 Task: Create a due date automation trigger when advanced on, 2 hours after a card is due add fields without custom field "Resume" set to a date between 1 and 7 working days from now.
Action: Mouse moved to (984, 59)
Screenshot: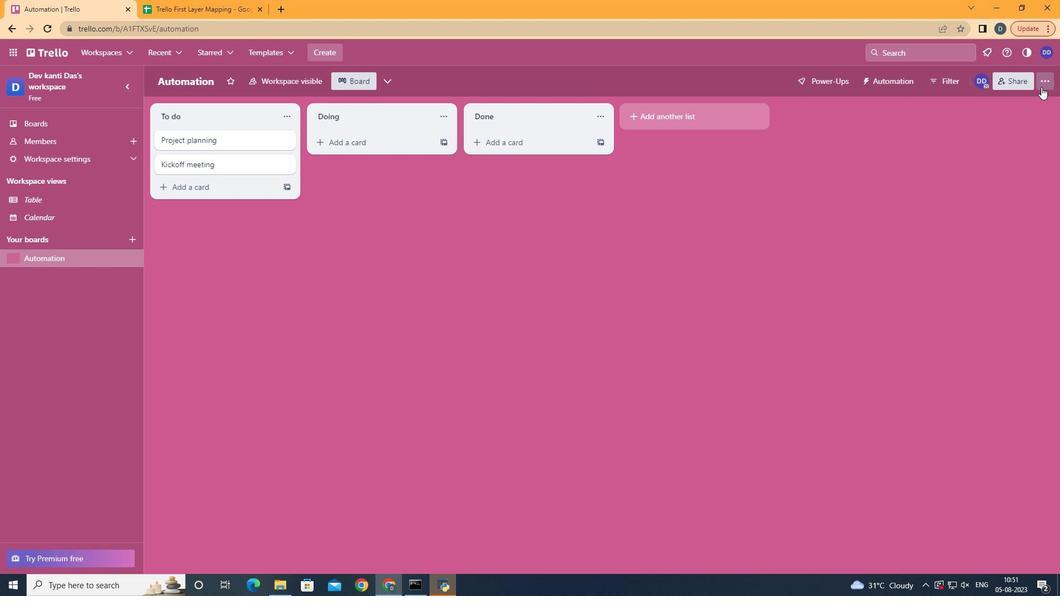 
Action: Mouse pressed left at (984, 59)
Screenshot: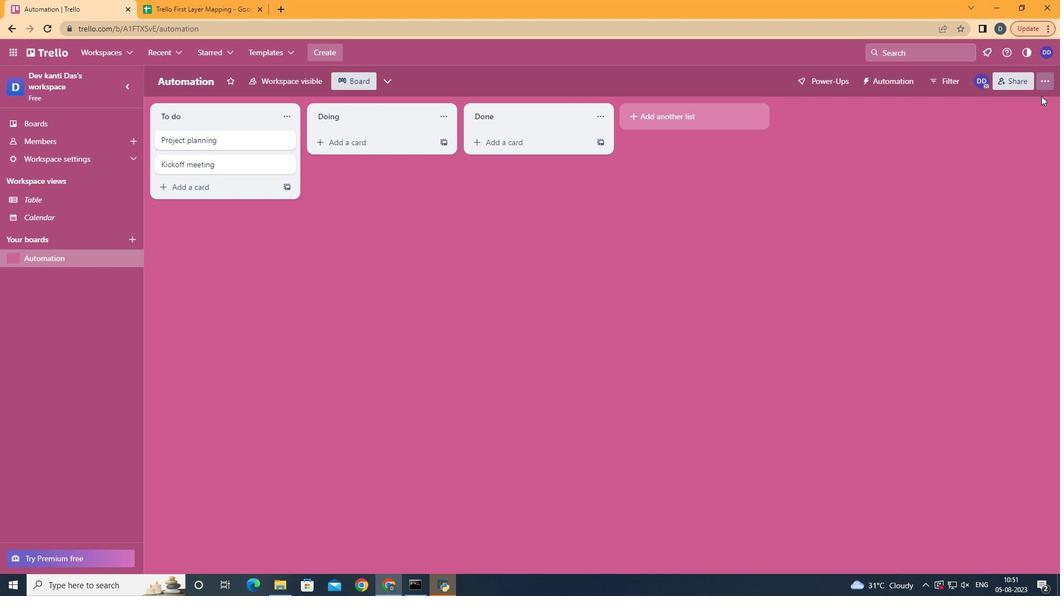
Action: Mouse moved to (902, 211)
Screenshot: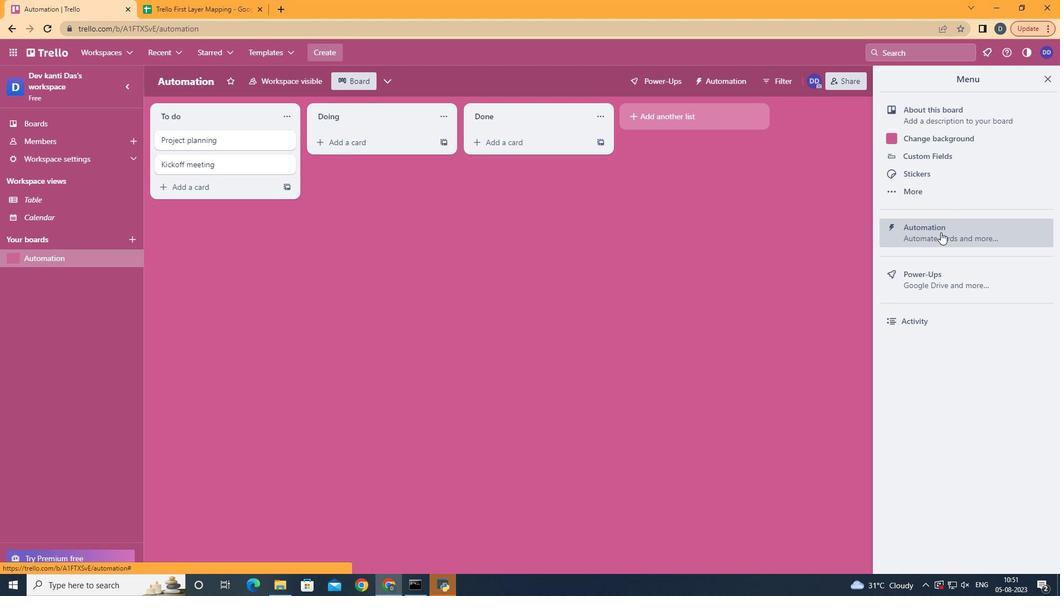 
Action: Mouse pressed left at (902, 211)
Screenshot: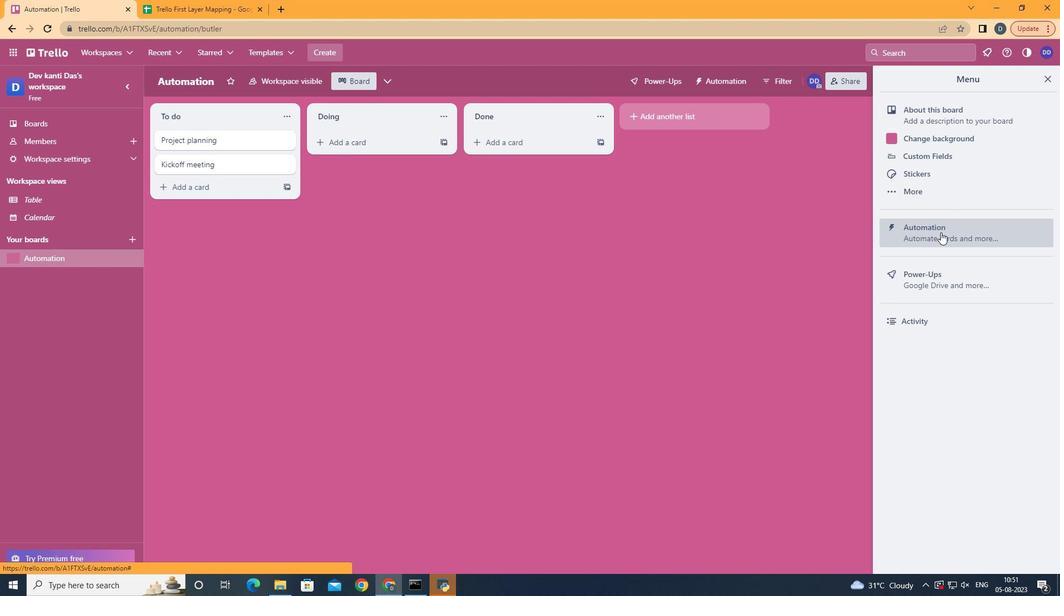 
Action: Mouse moved to (324, 204)
Screenshot: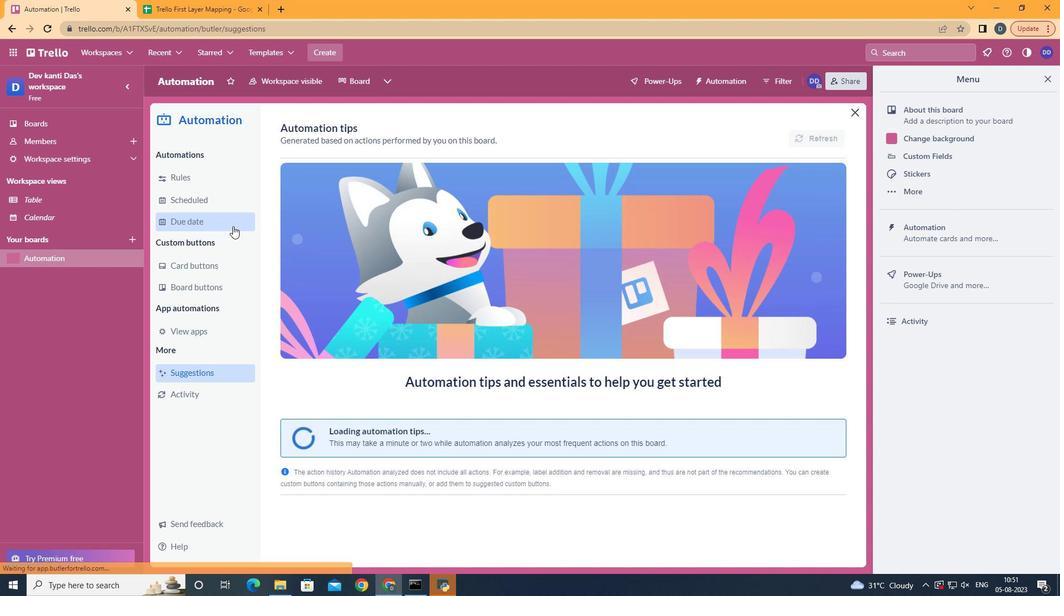 
Action: Mouse pressed left at (324, 204)
Screenshot: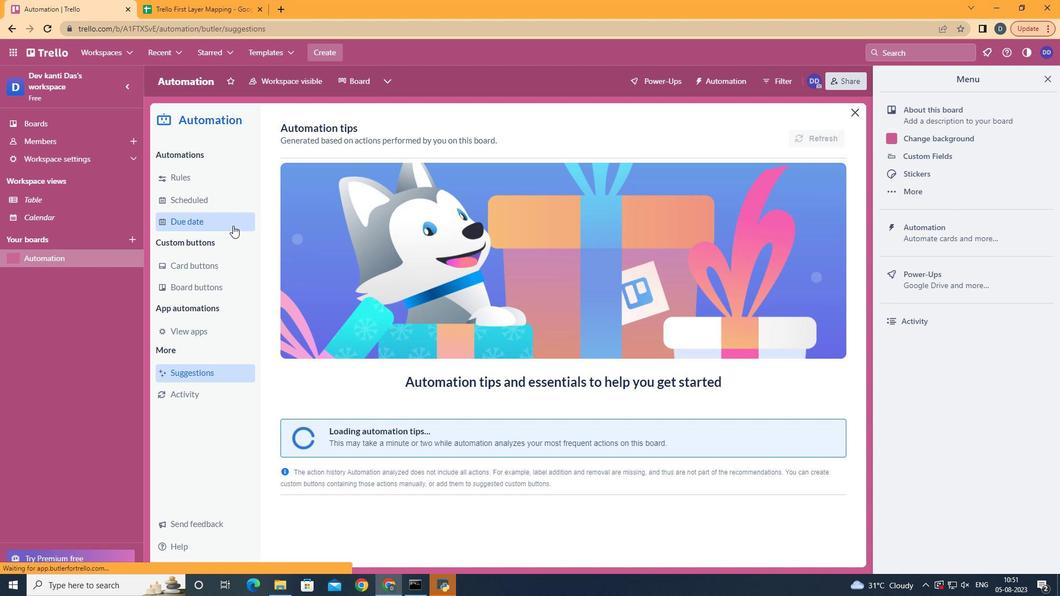 
Action: Mouse moved to (758, 108)
Screenshot: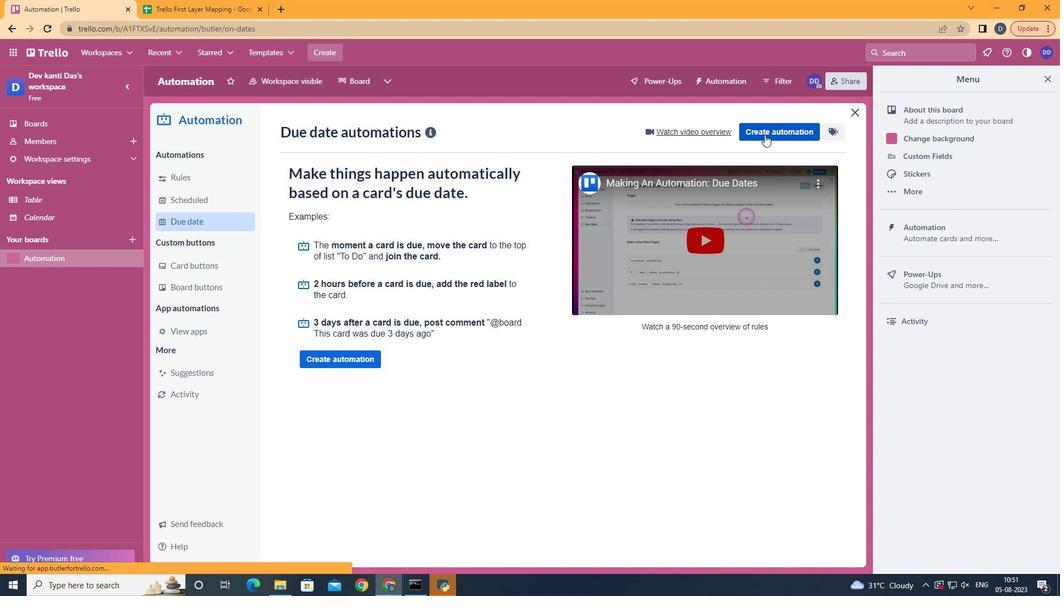 
Action: Mouse pressed left at (758, 108)
Screenshot: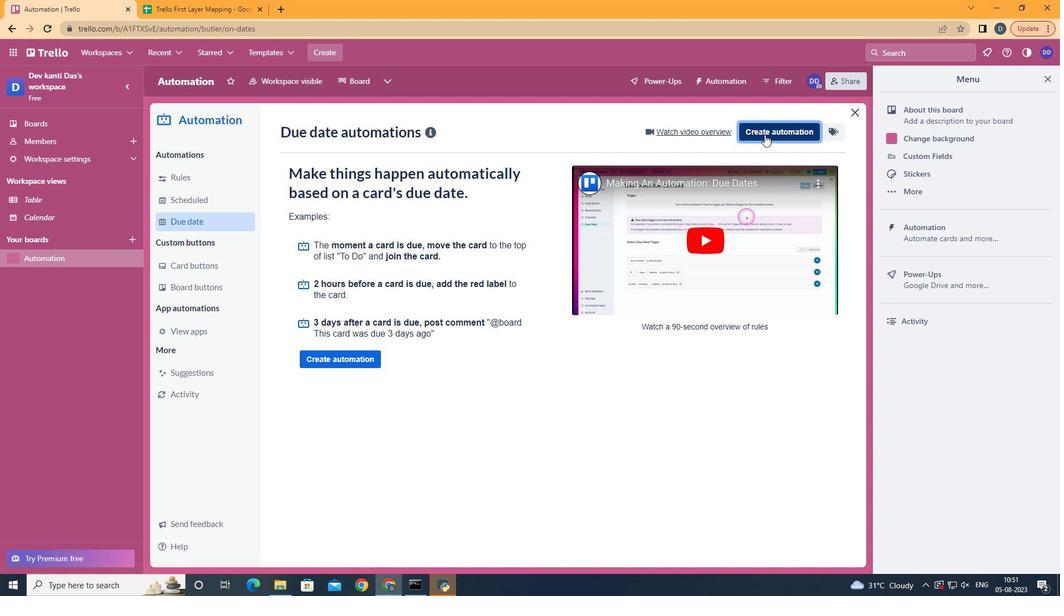 
Action: Mouse moved to (634, 217)
Screenshot: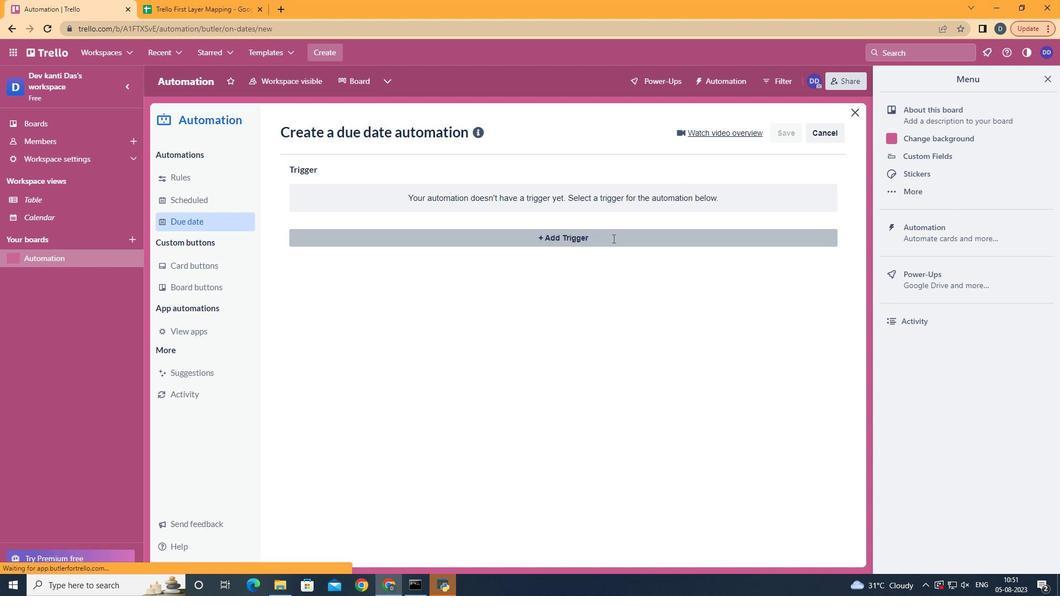 
Action: Mouse pressed left at (634, 217)
Screenshot: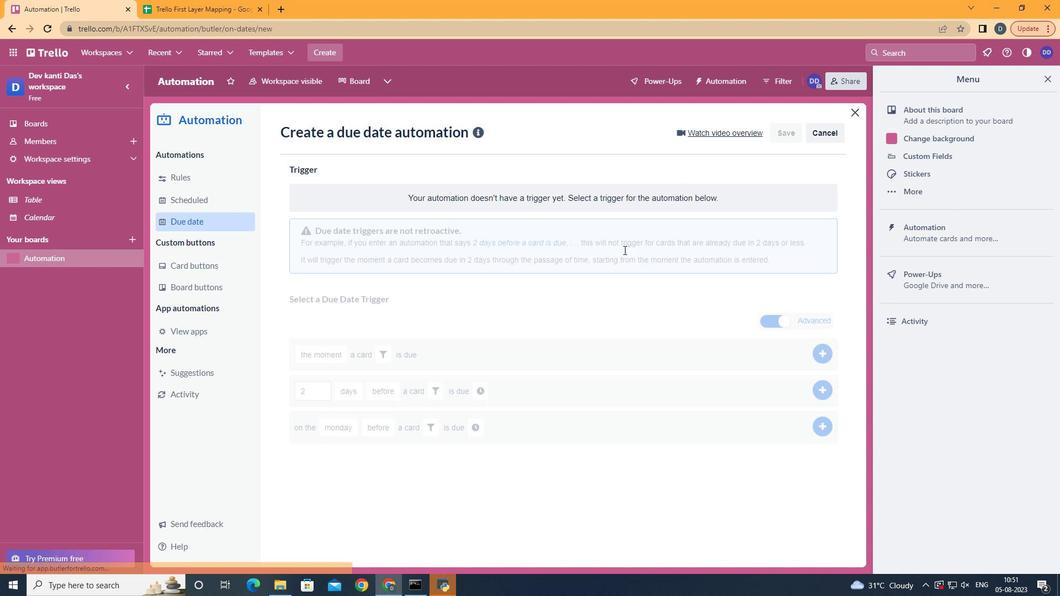 
Action: Mouse moved to (426, 467)
Screenshot: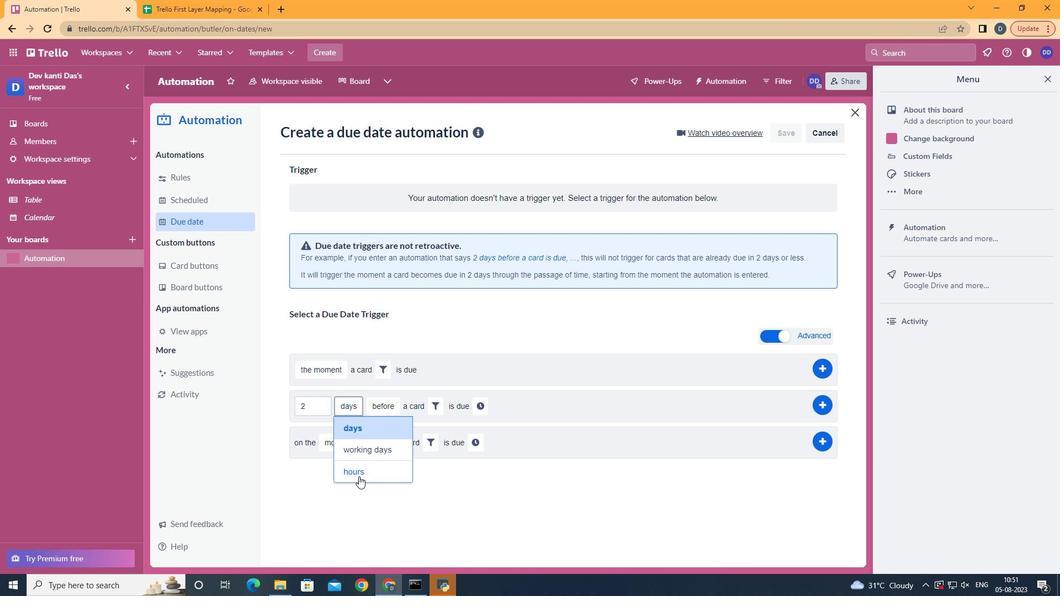 
Action: Mouse pressed left at (426, 467)
Screenshot: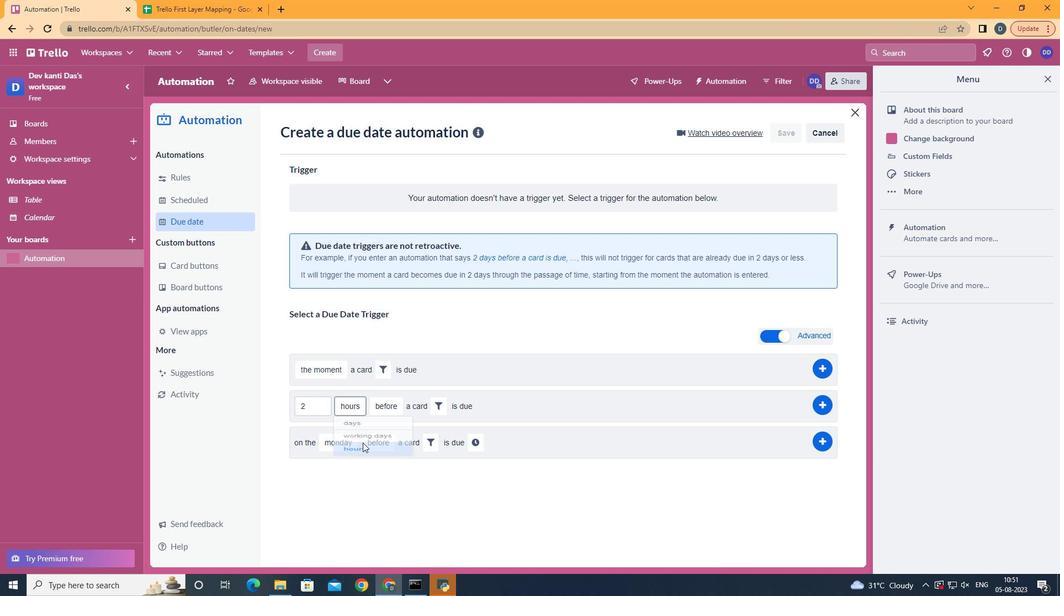 
Action: Mouse moved to (453, 441)
Screenshot: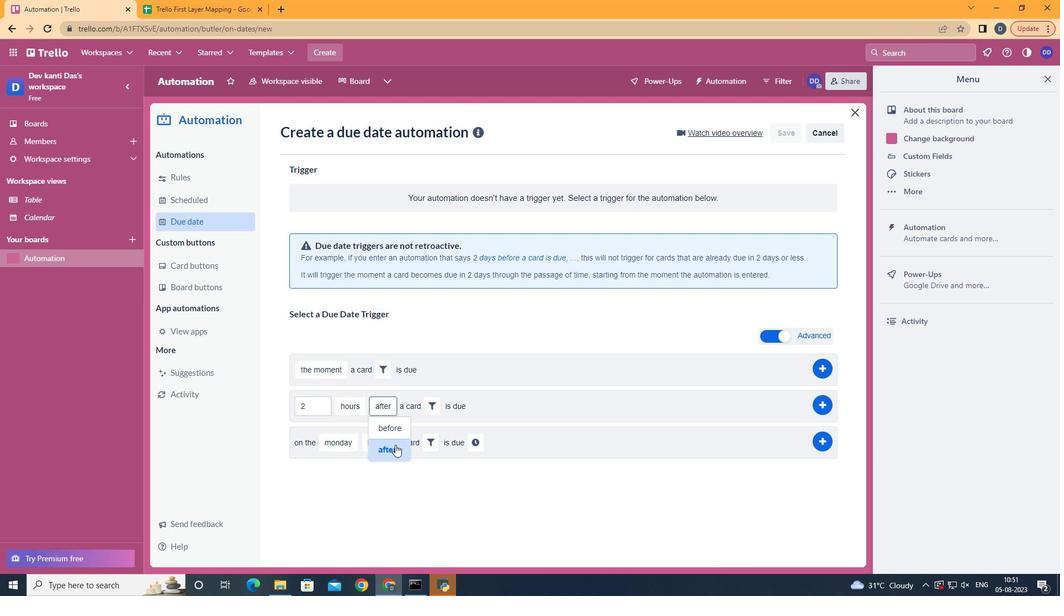 
Action: Mouse pressed left at (453, 441)
Screenshot: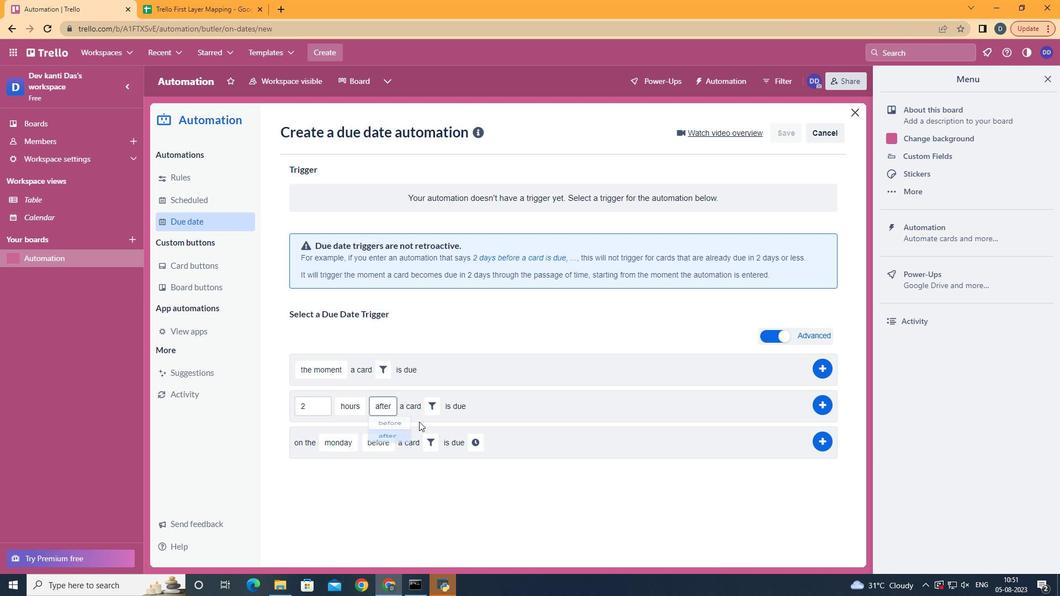 
Action: Mouse moved to (493, 387)
Screenshot: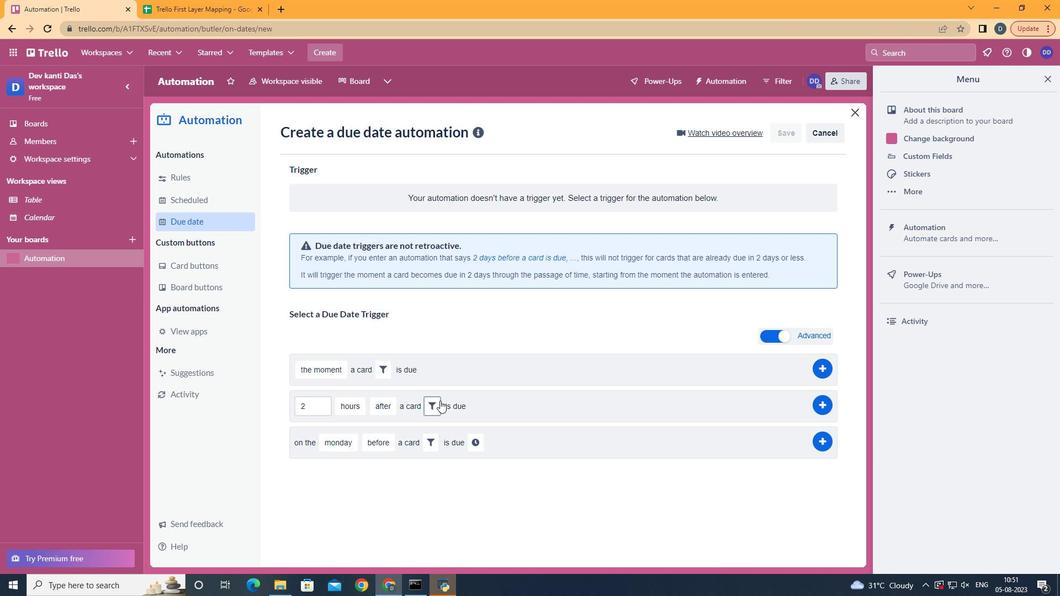 
Action: Mouse pressed left at (493, 387)
Screenshot: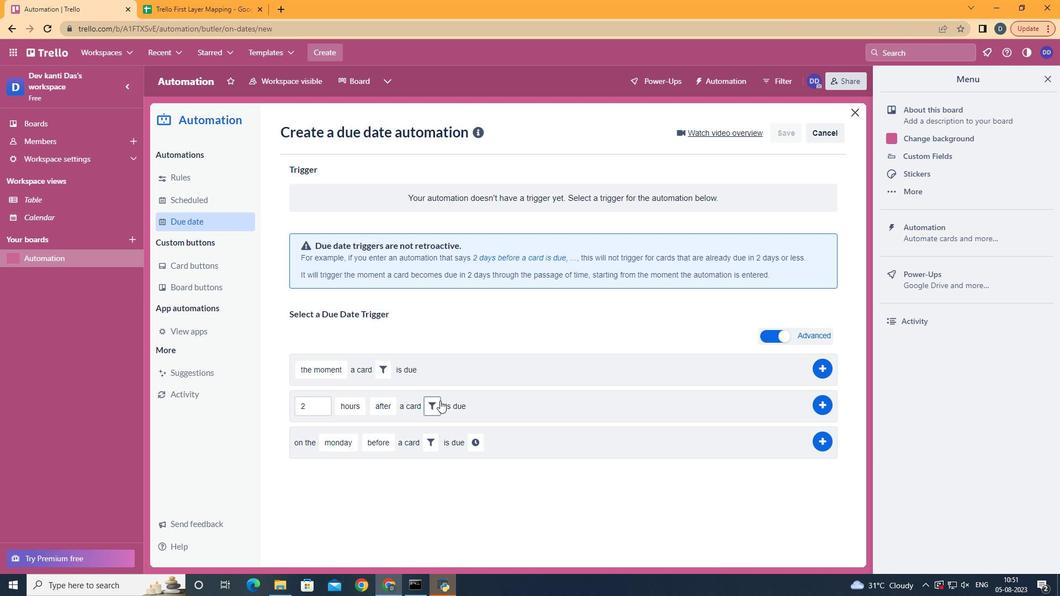 
Action: Mouse moved to (633, 426)
Screenshot: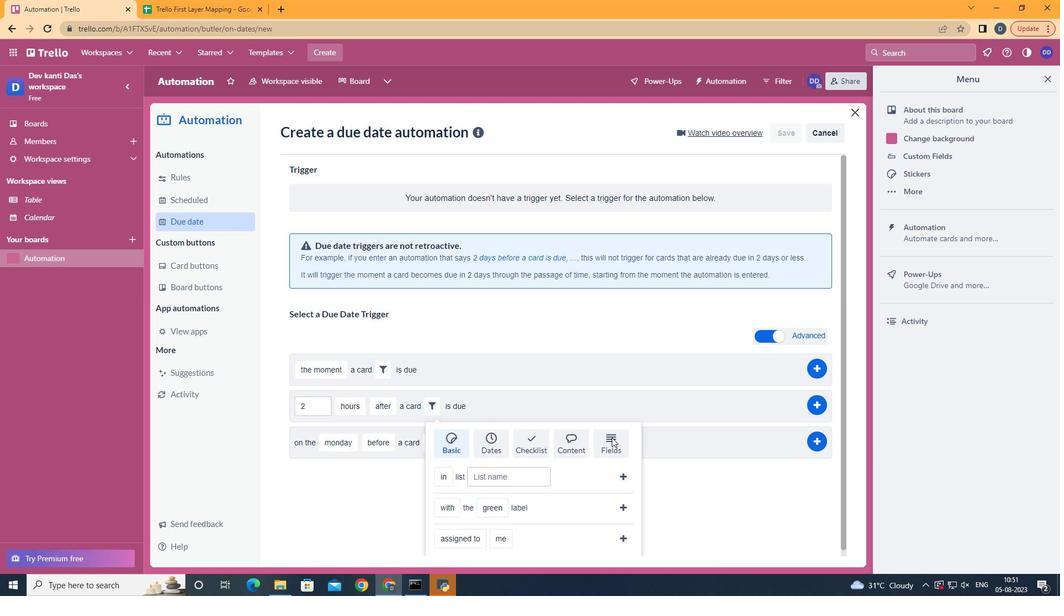 
Action: Mouse pressed left at (633, 426)
Screenshot: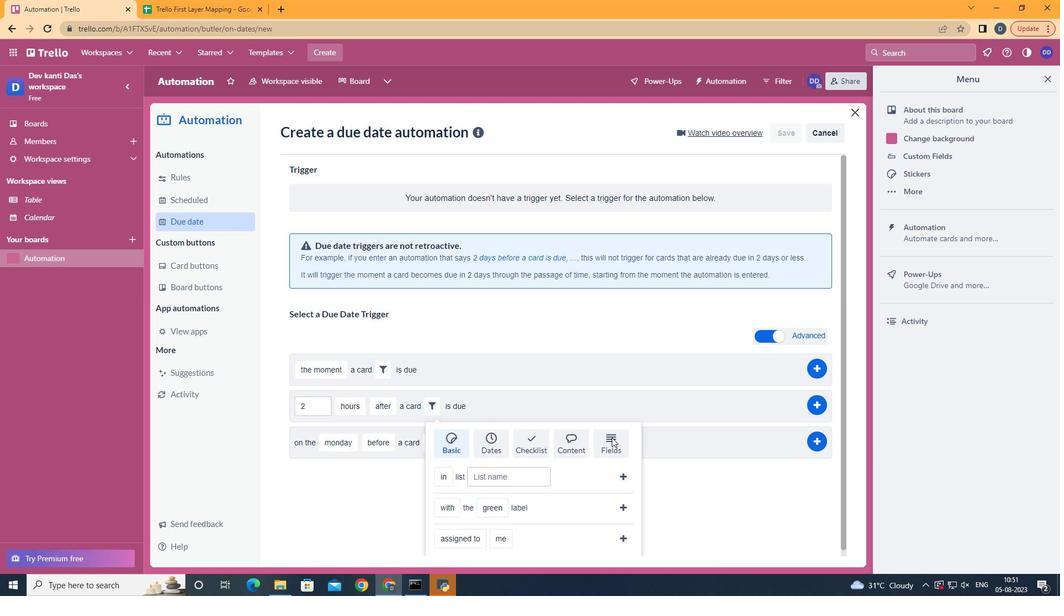 
Action: Mouse moved to (633, 426)
Screenshot: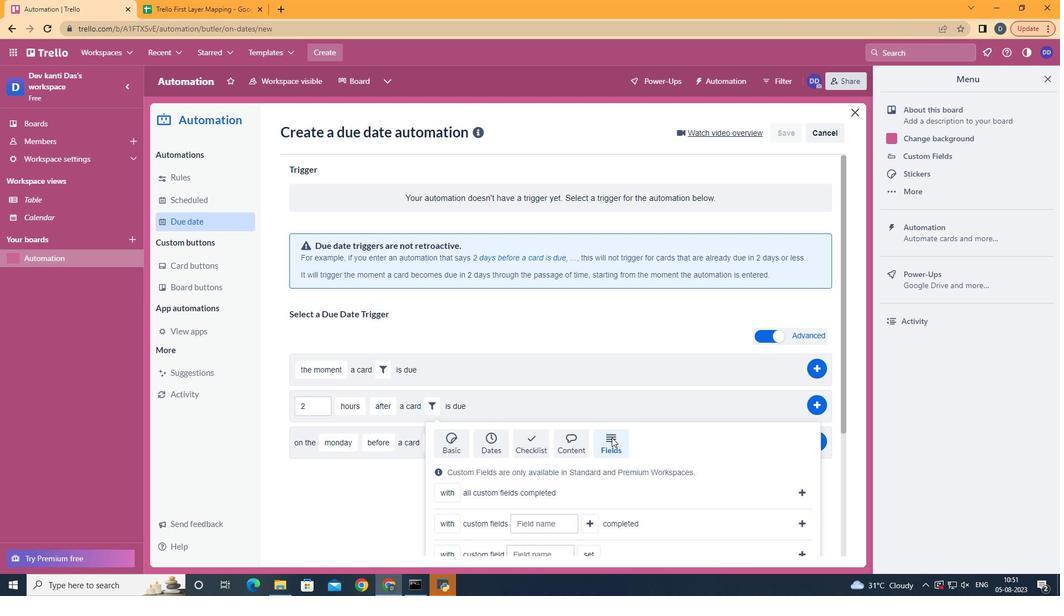 
Action: Mouse scrolled (633, 426) with delta (0, 0)
Screenshot: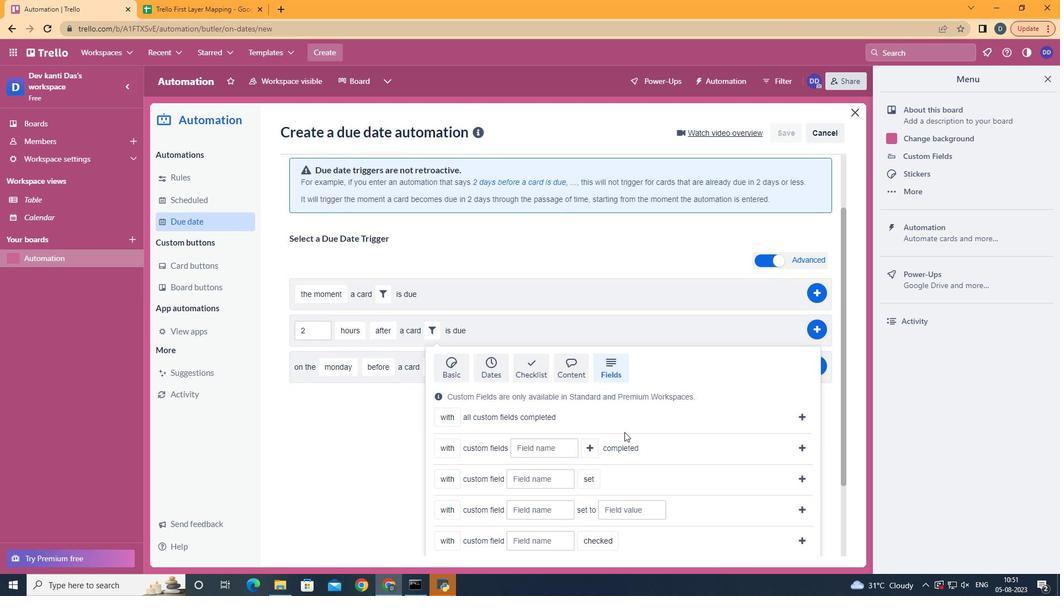 
Action: Mouse scrolled (633, 426) with delta (0, 0)
Screenshot: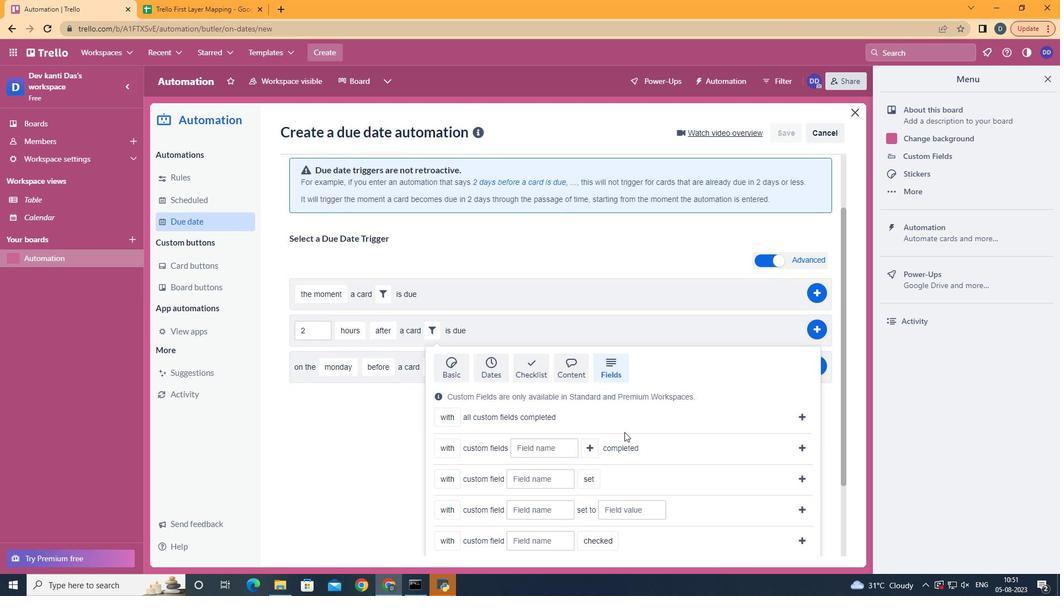 
Action: Mouse scrolled (633, 426) with delta (0, 0)
Screenshot: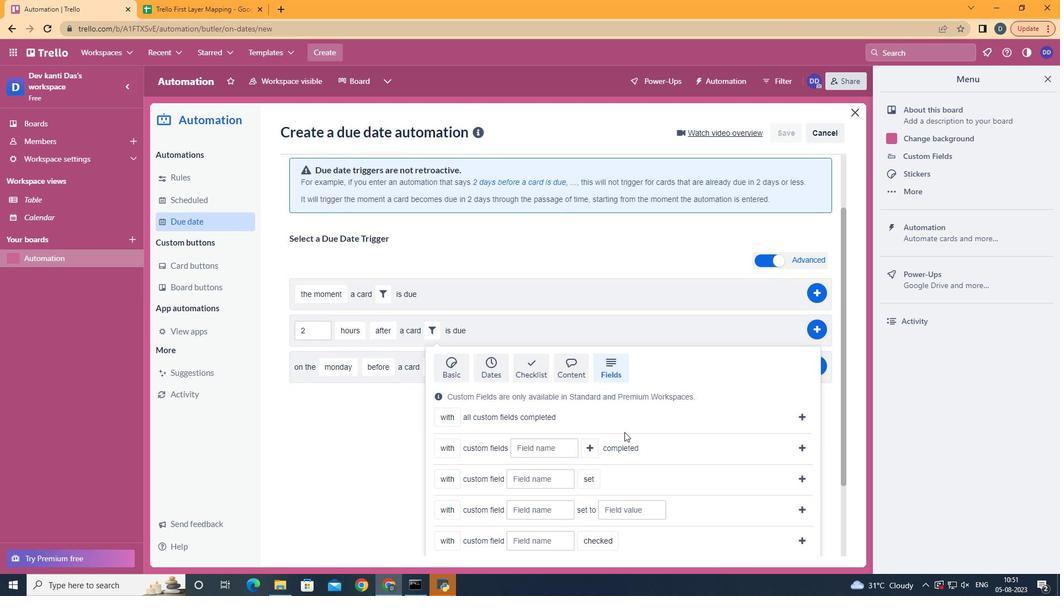 
Action: Mouse scrolled (633, 426) with delta (0, 0)
Screenshot: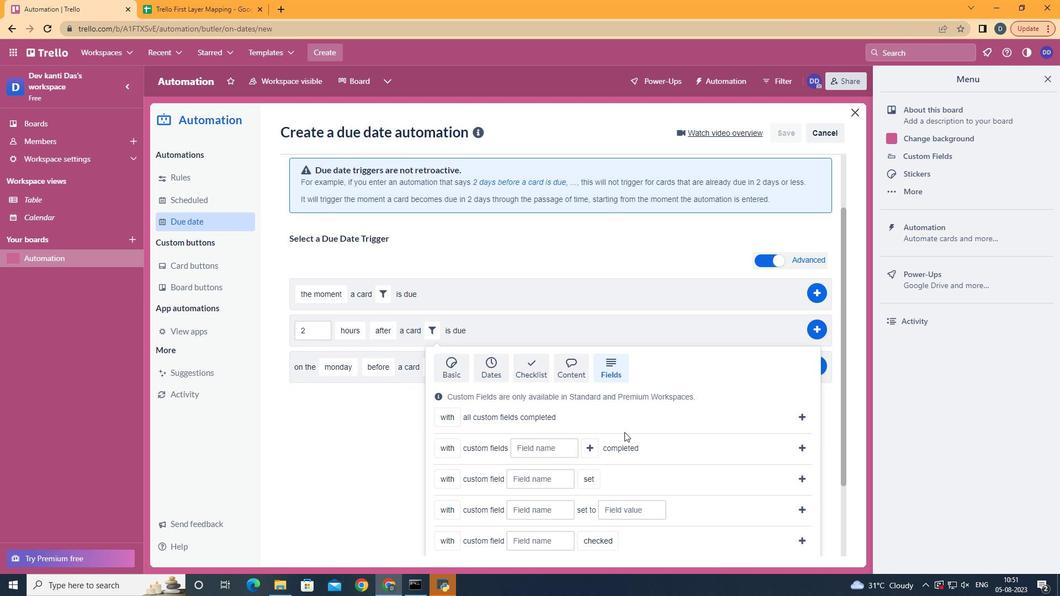 
Action: Mouse scrolled (633, 426) with delta (0, 0)
Screenshot: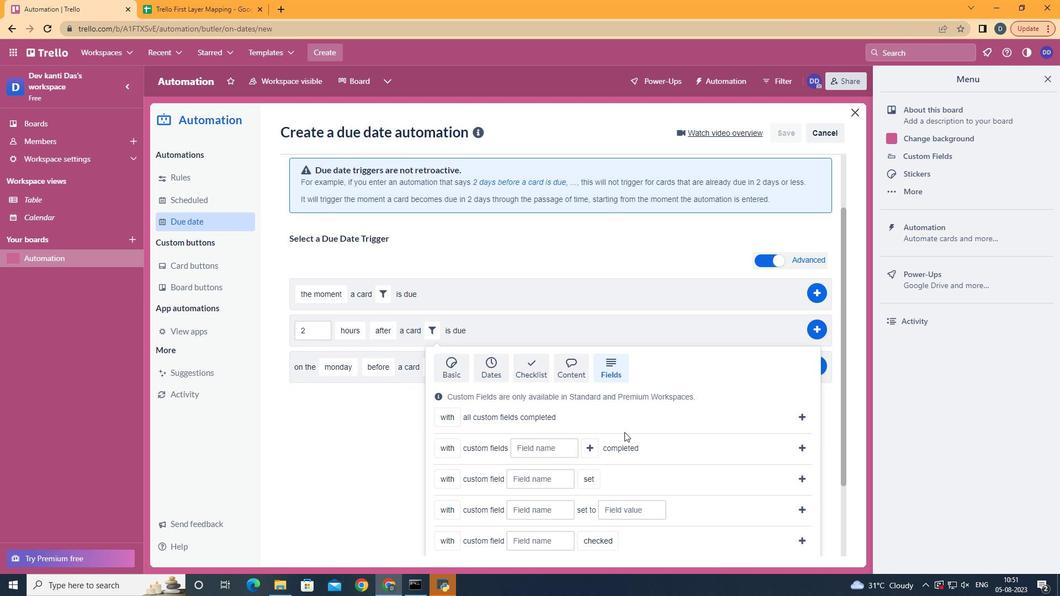 
Action: Mouse scrolled (633, 426) with delta (0, 0)
Screenshot: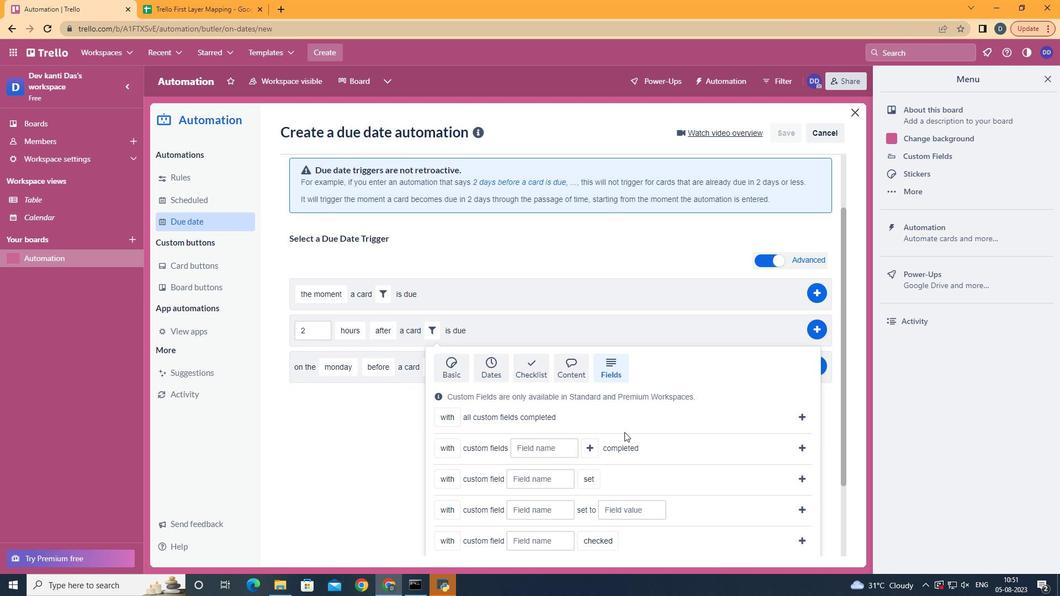
Action: Mouse moved to (510, 509)
Screenshot: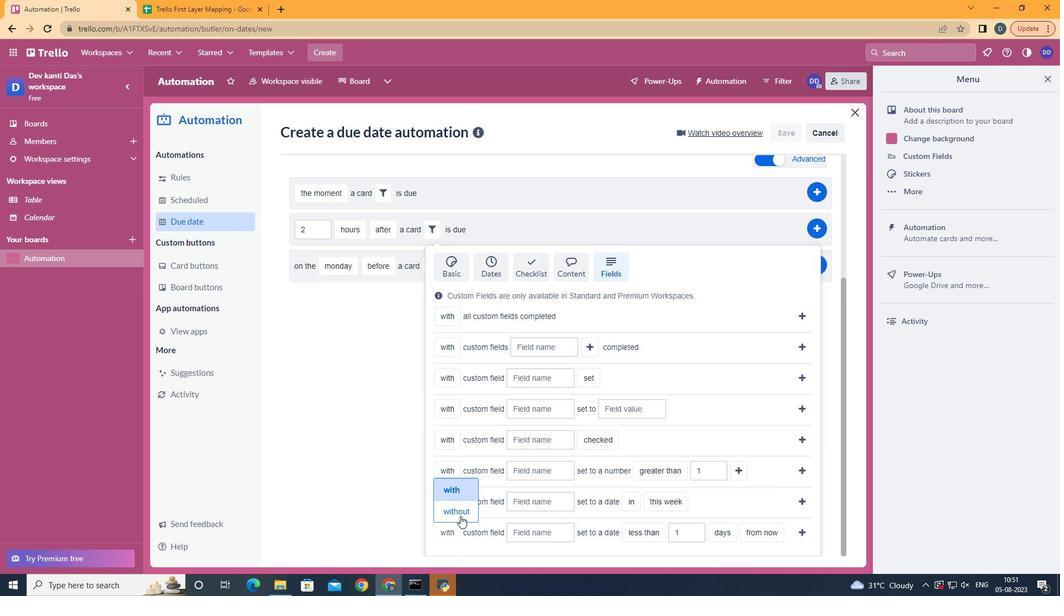 
Action: Mouse pressed left at (510, 509)
Screenshot: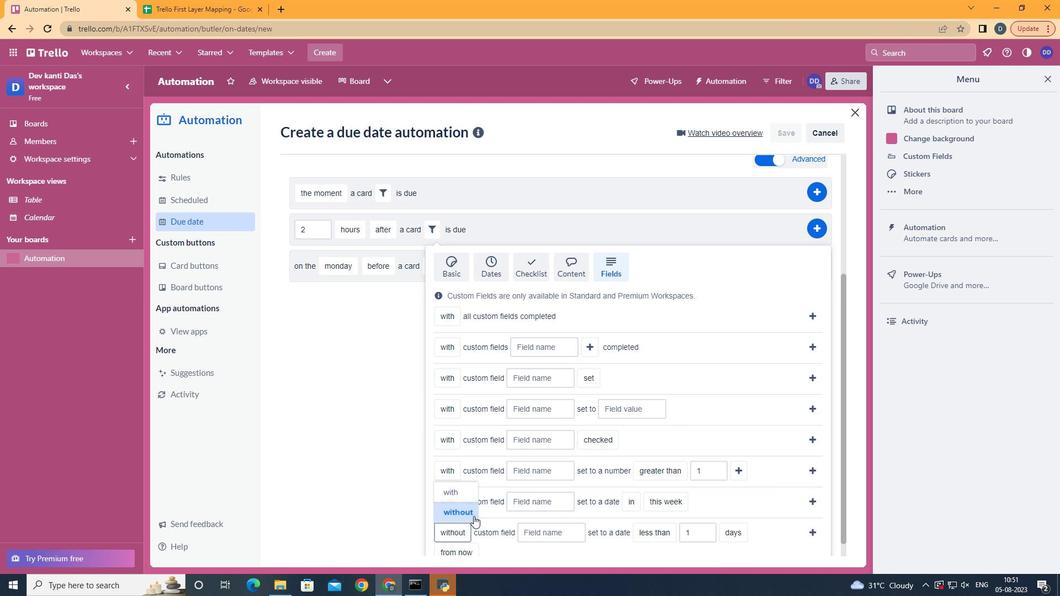 
Action: Mouse moved to (592, 521)
Screenshot: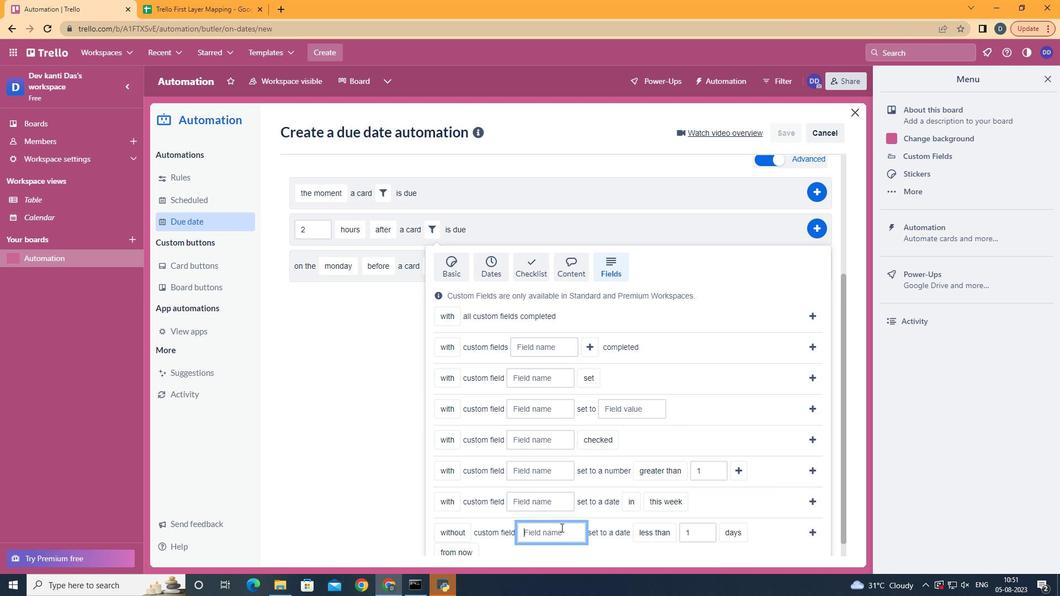 
Action: Mouse pressed left at (592, 521)
Screenshot: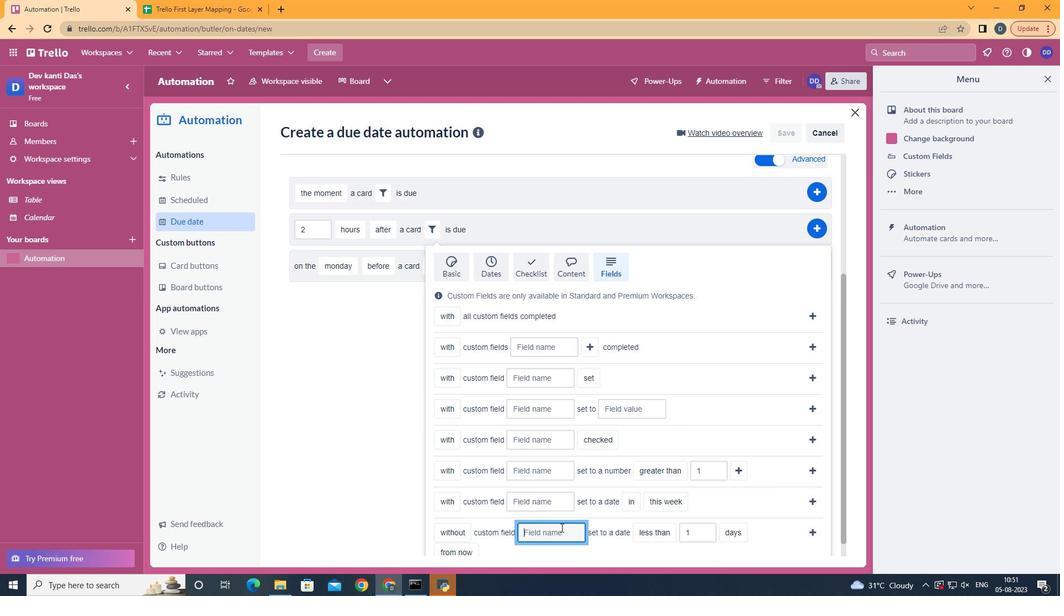 
Action: Key pressed <Key.shift>Resume
Screenshot: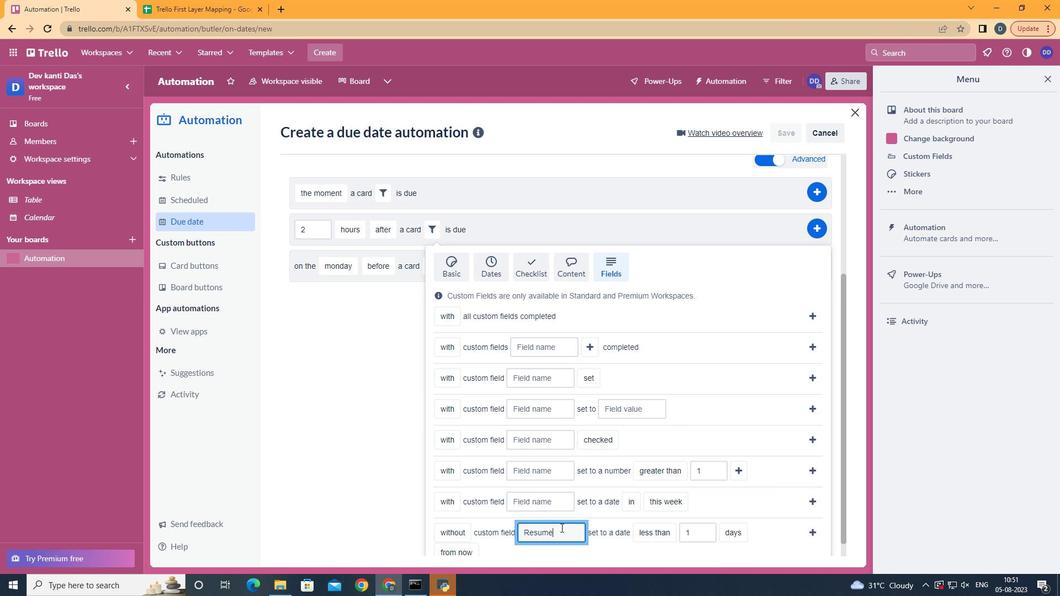 
Action: Mouse scrolled (592, 520) with delta (0, 0)
Screenshot: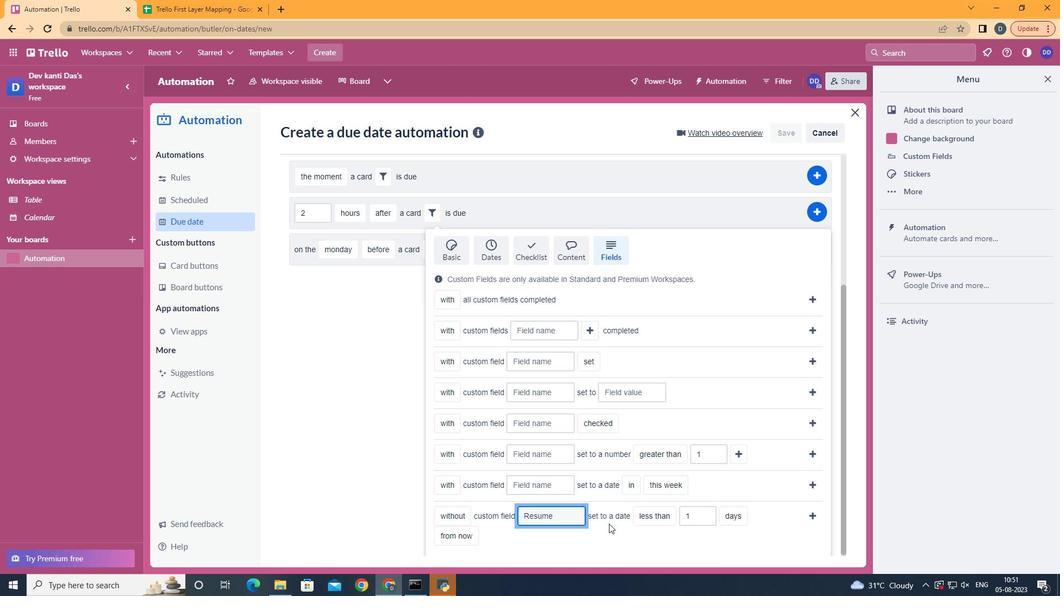 
Action: Mouse scrolled (592, 520) with delta (0, 0)
Screenshot: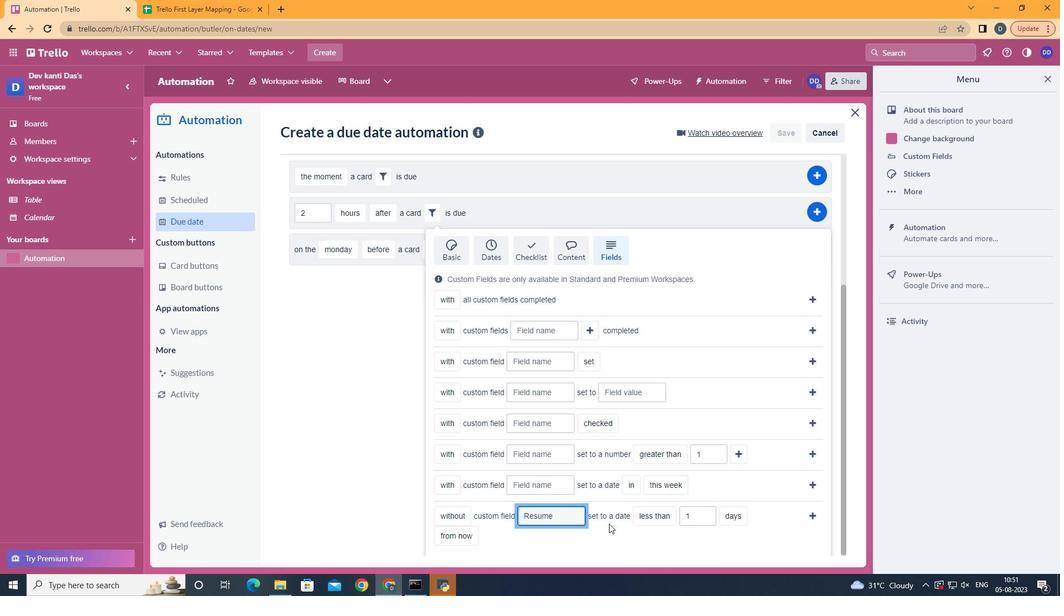 
Action: Mouse scrolled (592, 520) with delta (0, 0)
Screenshot: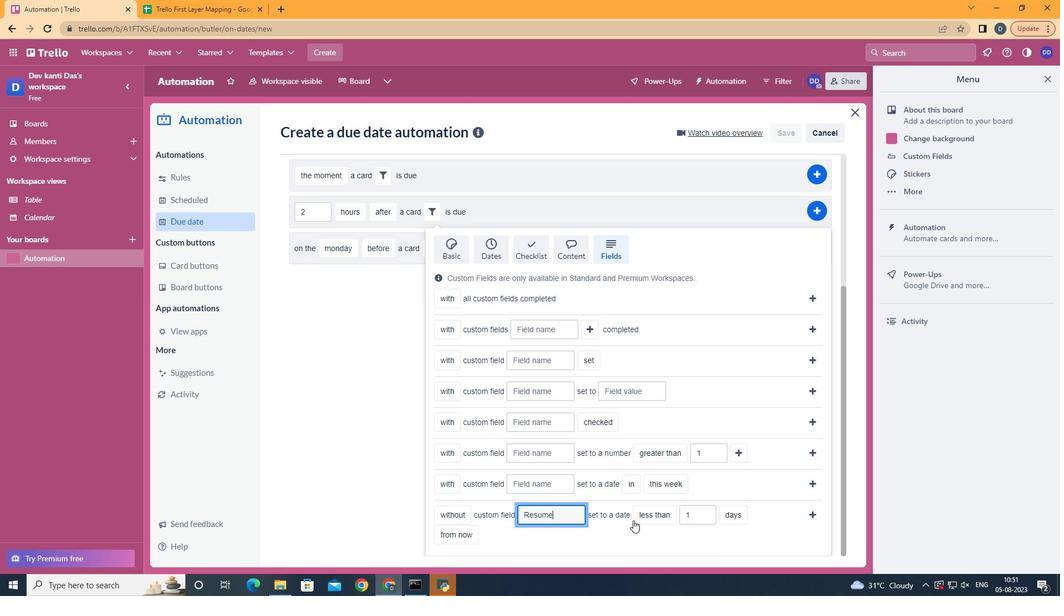 
Action: Mouse scrolled (592, 520) with delta (0, 0)
Screenshot: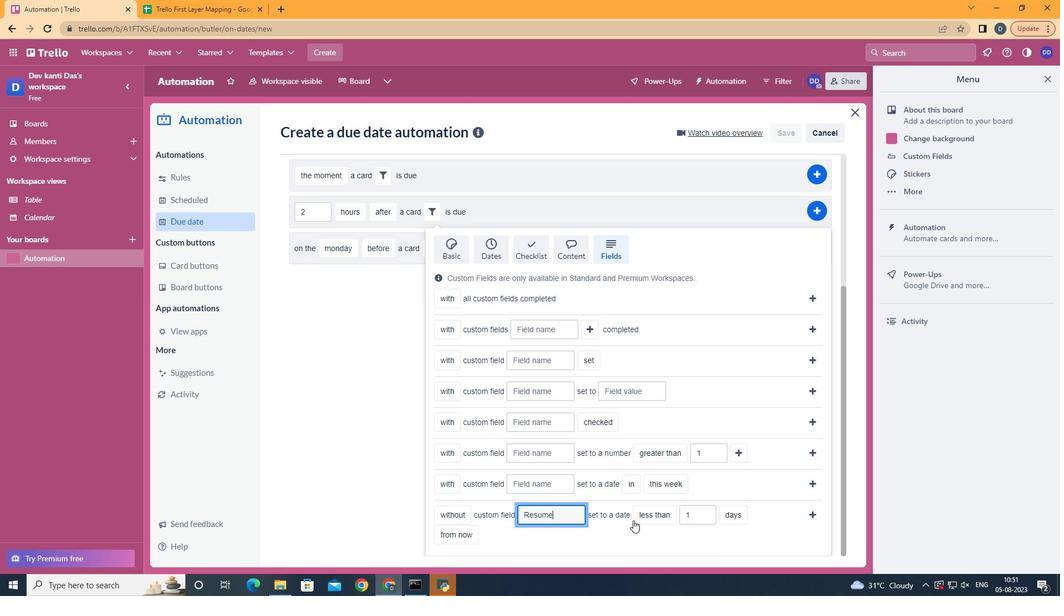 
Action: Mouse moved to (680, 491)
Screenshot: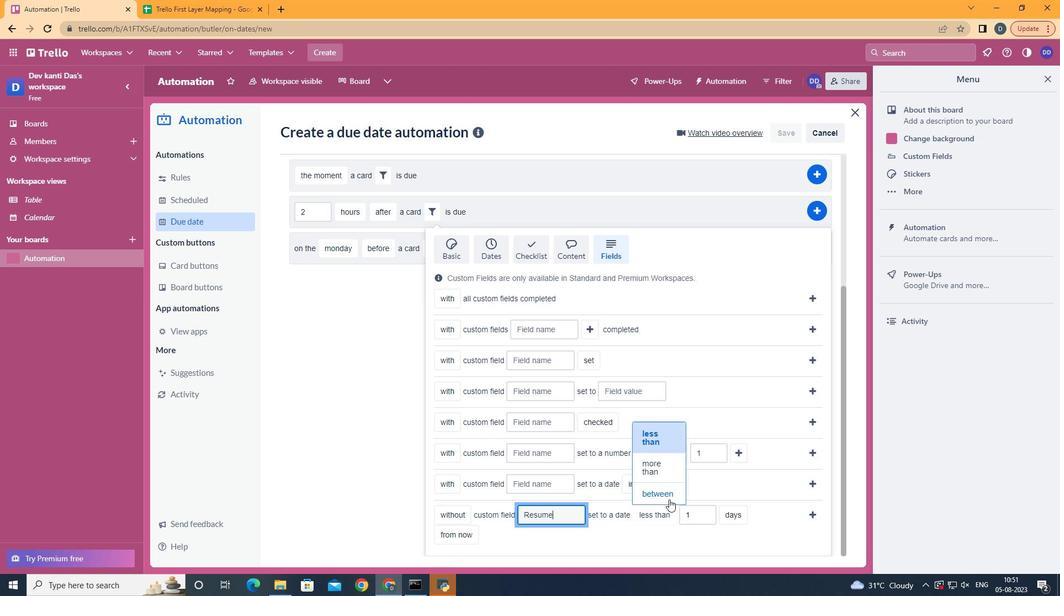 
Action: Mouse pressed left at (680, 491)
Screenshot: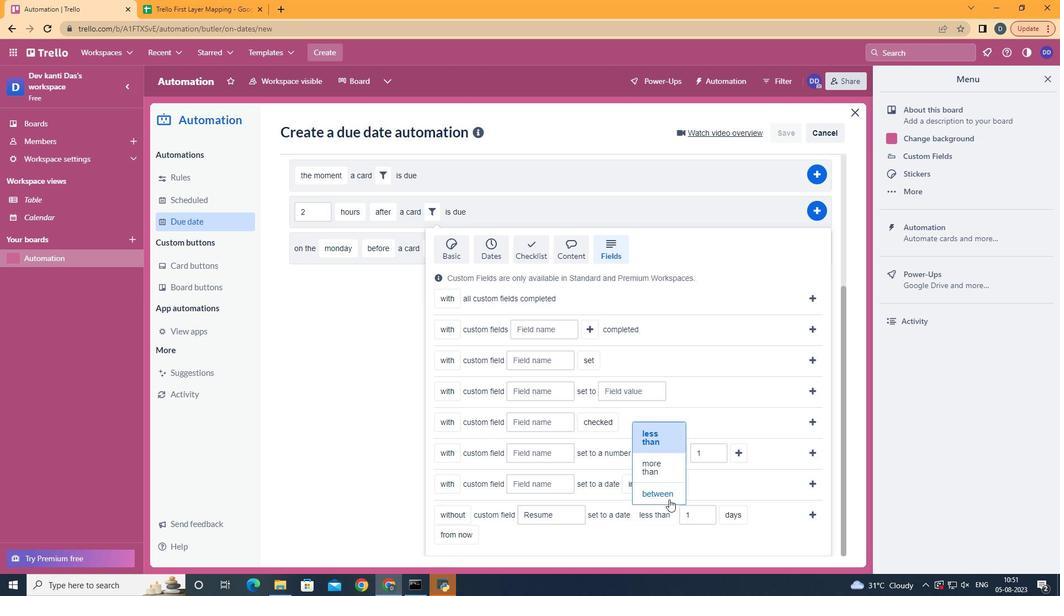 
Action: Mouse moved to (507, 505)
Screenshot: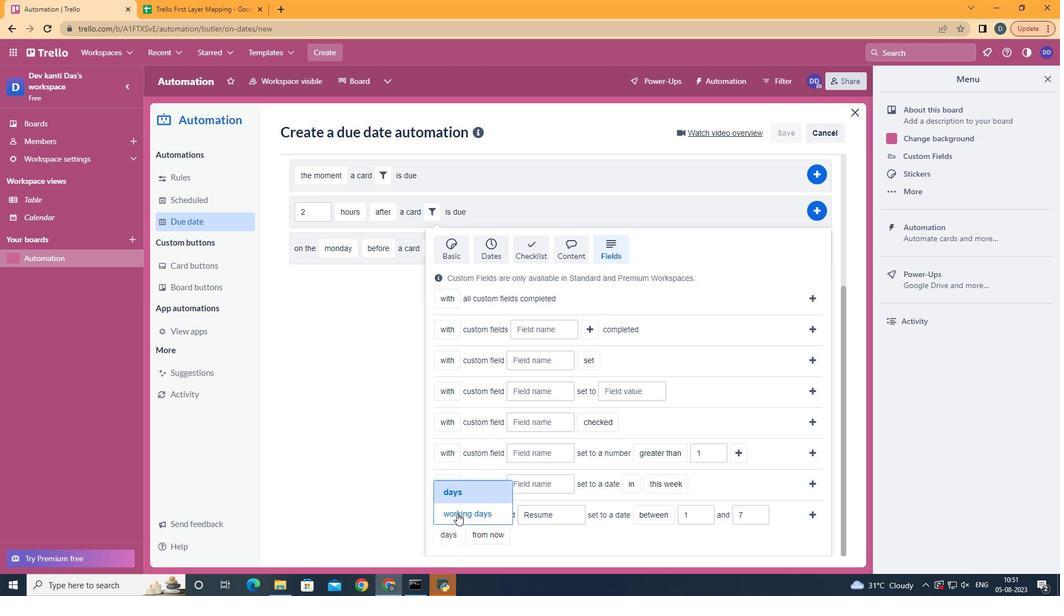
Action: Mouse pressed left at (507, 505)
Screenshot: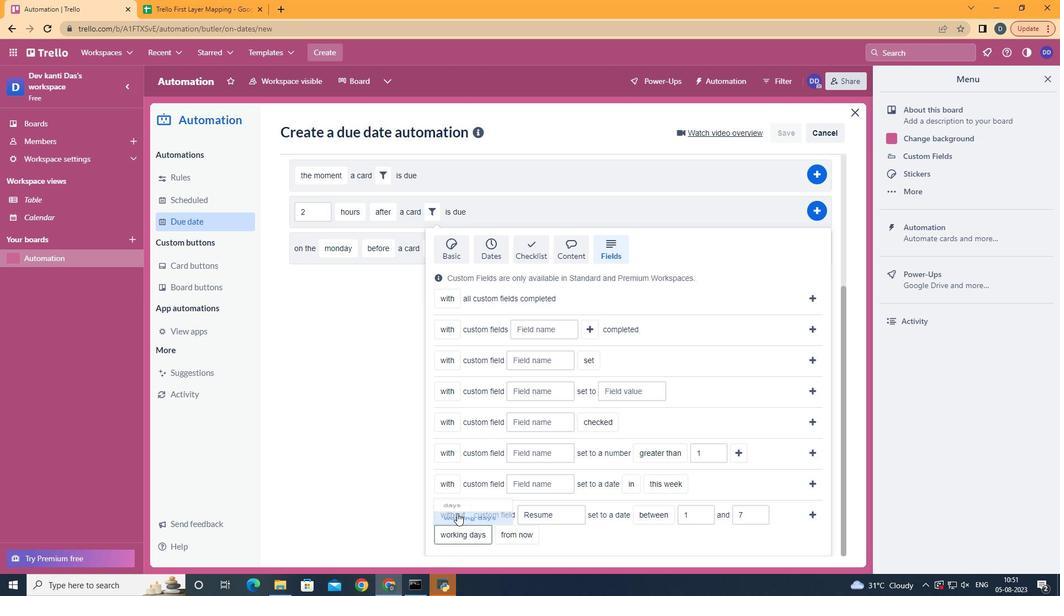 
Action: Mouse moved to (564, 473)
Screenshot: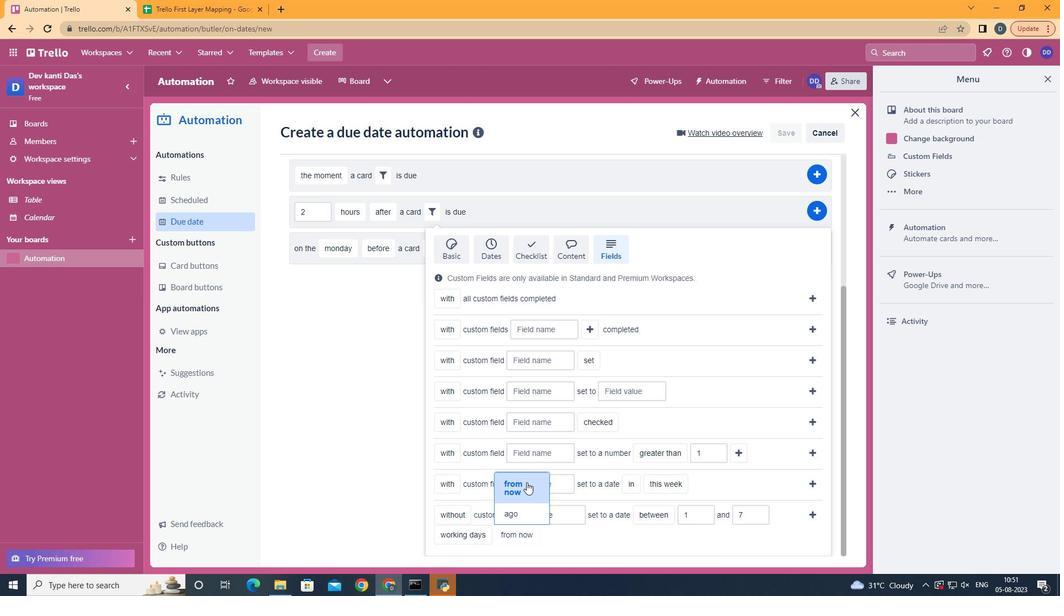 
Action: Mouse pressed left at (564, 473)
Screenshot: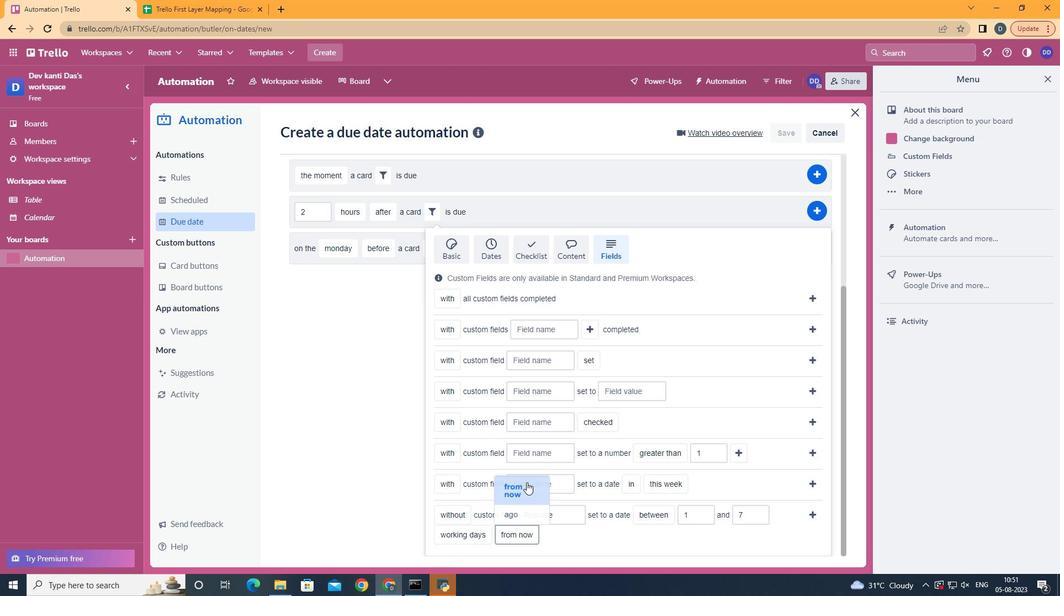 
Action: Mouse moved to (798, 505)
Screenshot: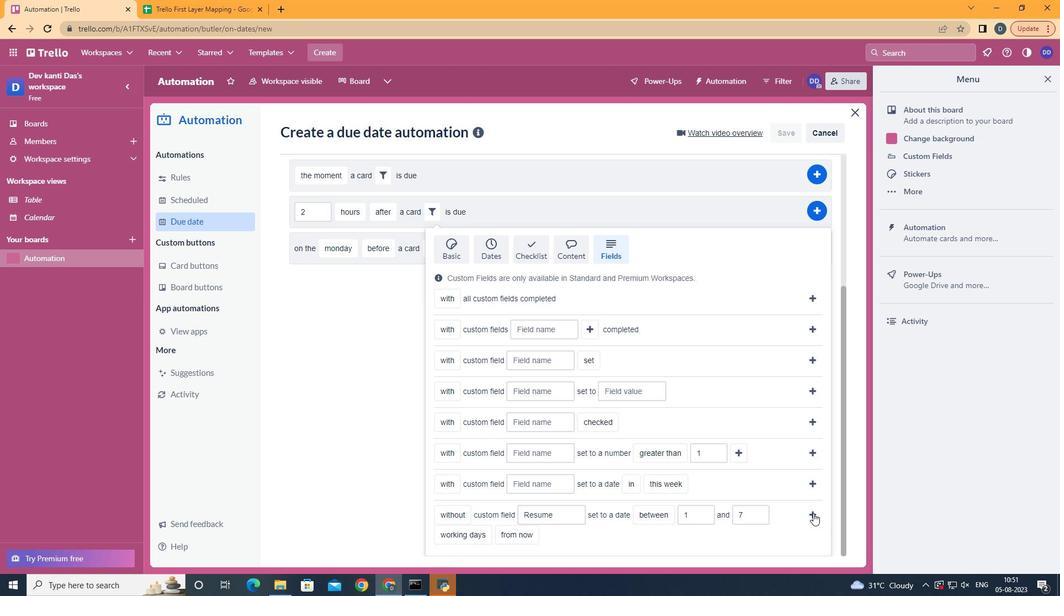 
Action: Mouse pressed left at (798, 505)
Screenshot: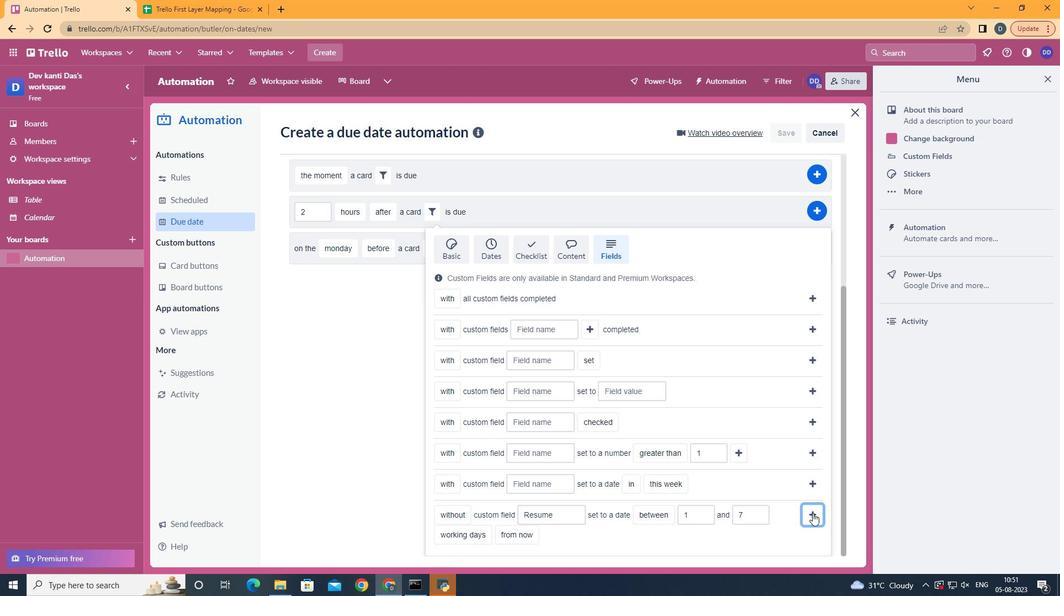 
Action: Mouse moved to (800, 393)
Screenshot: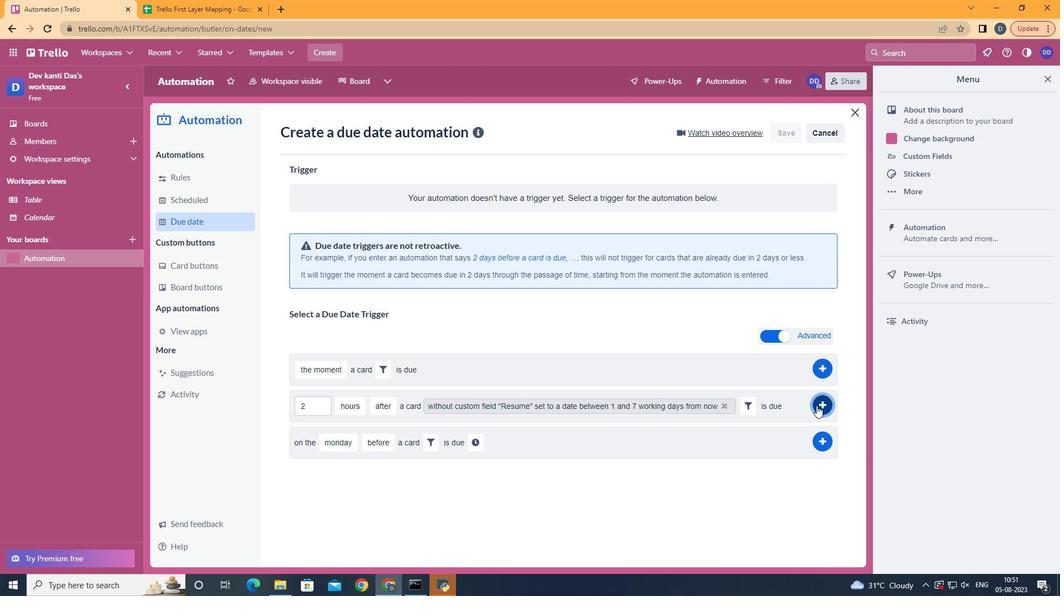 
Action: Mouse pressed left at (800, 393)
Screenshot: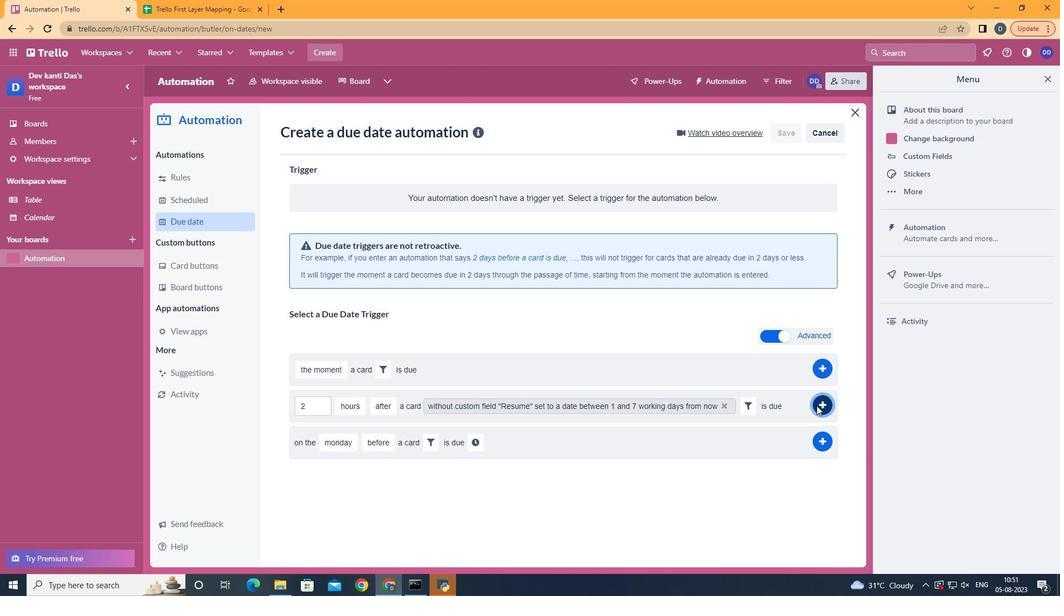 
Action: Mouse moved to (505, 222)
Screenshot: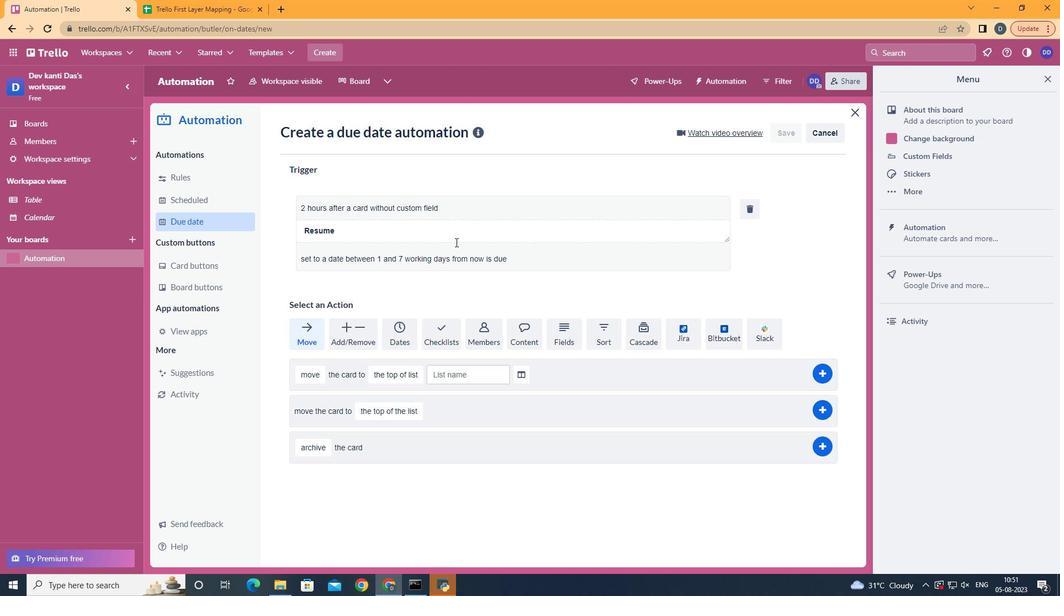 
